 Task: Create a task  Improve the appâ€™s caching system for faster data retrieval , assign it to team member softage.10@softage.net in the project WorldView and update the status of the task to  Off Track , set the priority of the task to Medium.
Action: Mouse moved to (61, 378)
Screenshot: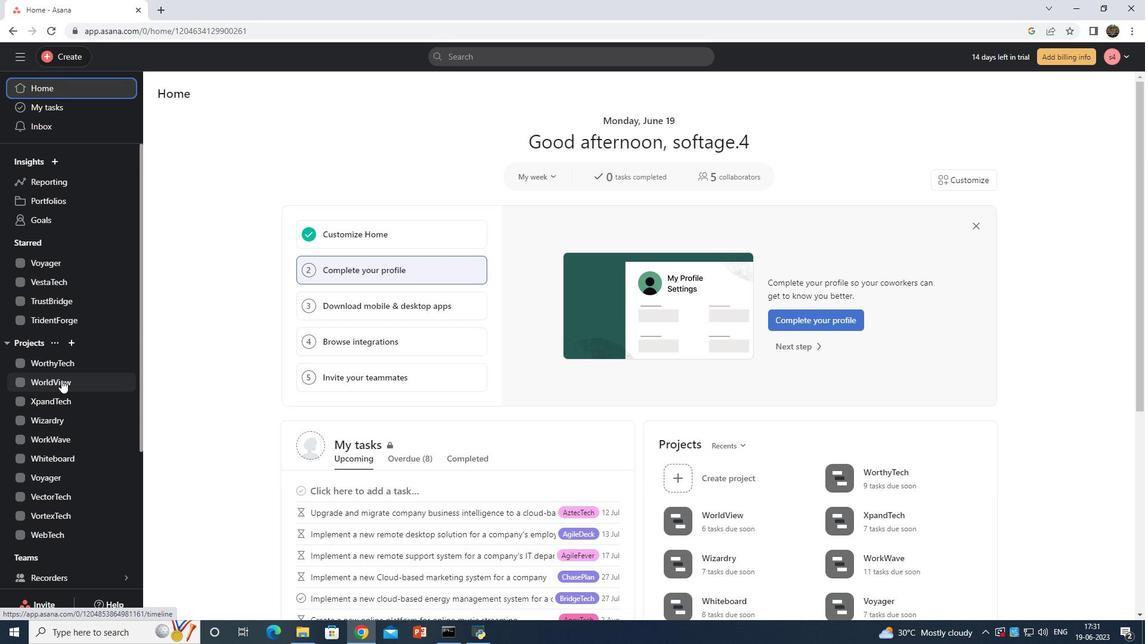 
Action: Mouse pressed left at (61, 378)
Screenshot: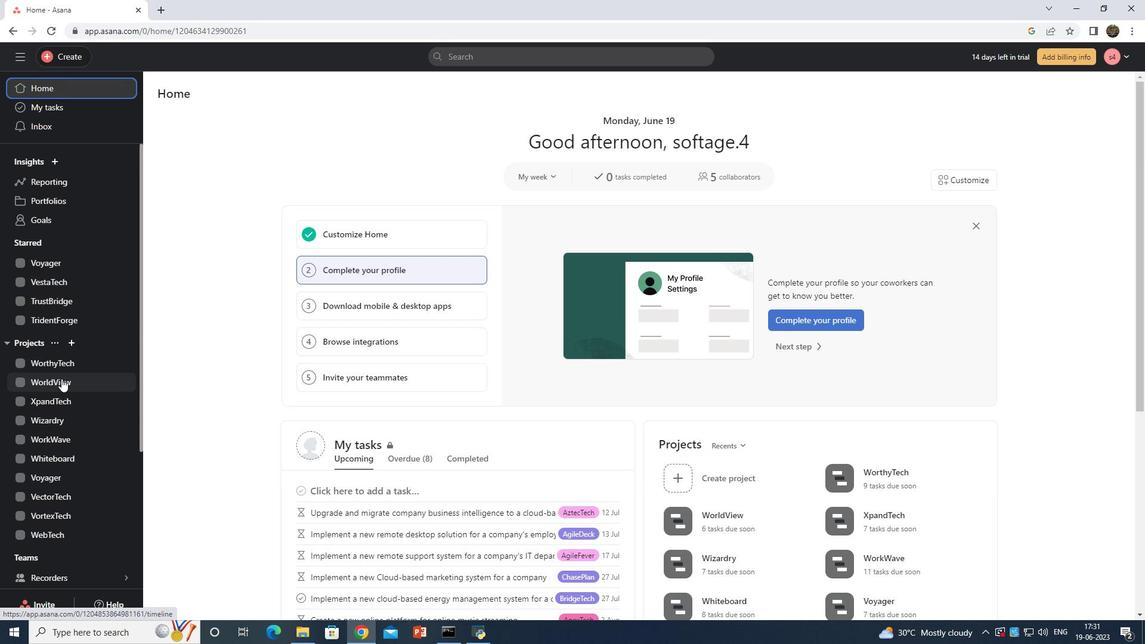 
Action: Mouse moved to (173, 143)
Screenshot: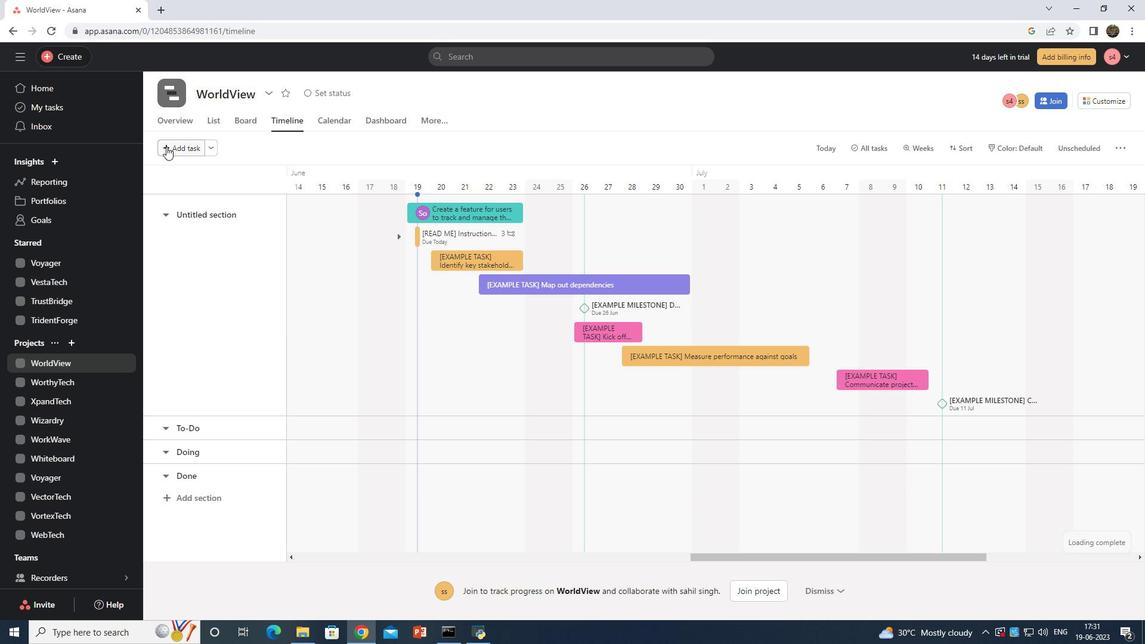 
Action: Mouse pressed left at (173, 143)
Screenshot: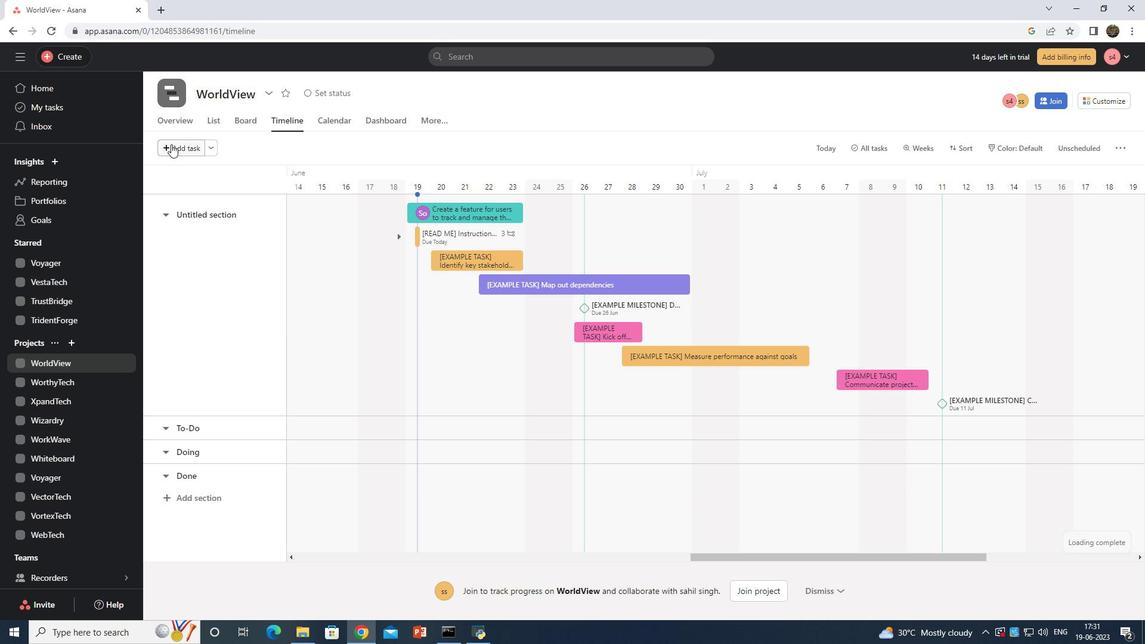 
Action: Mouse moved to (211, 186)
Screenshot: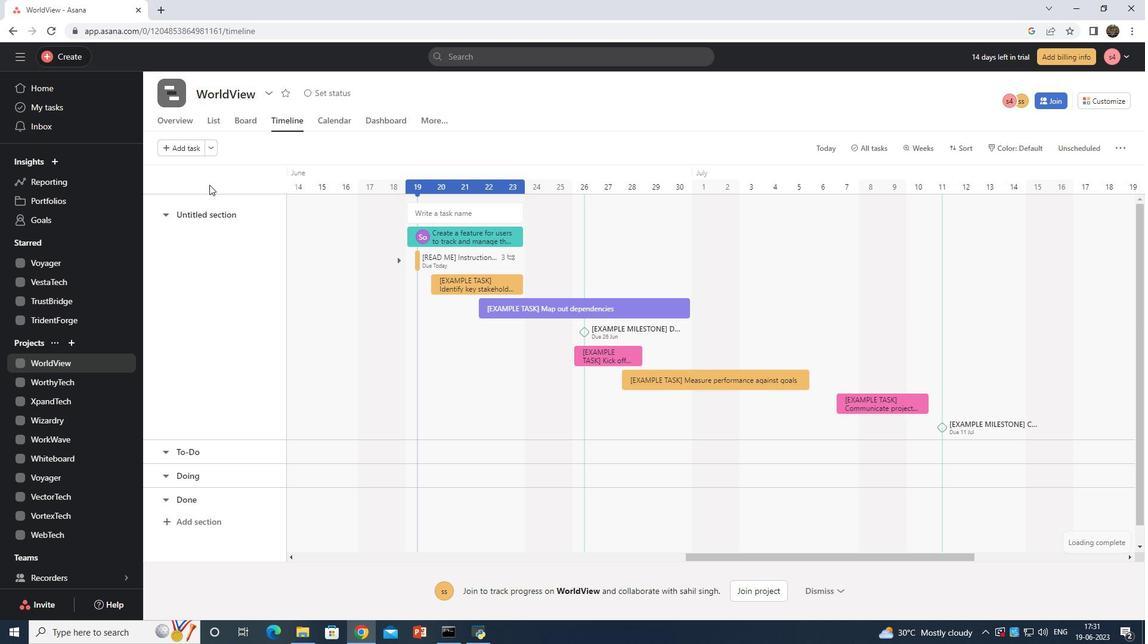 
Action: Key pressed <Key.shift>Improving<Key.space>the<Key.space>app's<Key.space>caching<Key.space>system<Key.space>for<Key.space>faster<Key.space>dataret<Key.backspace><Key.backspace><Key.backspace><Key.backspace><Key.backspace>ta<Key.space>retrieval
Screenshot: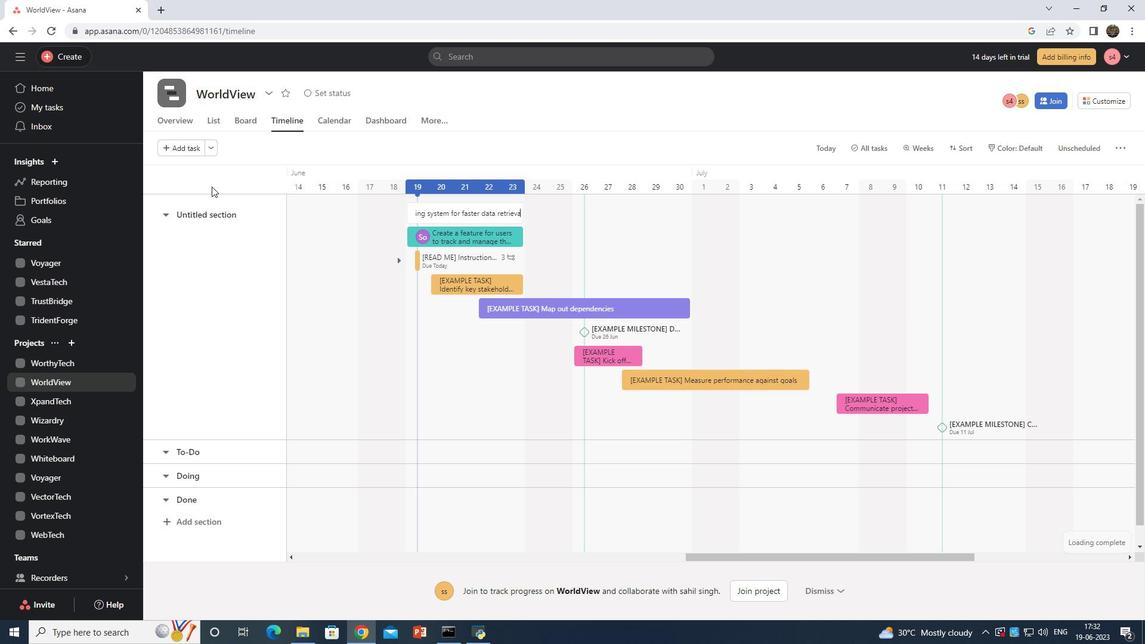 
Action: Mouse moved to (499, 217)
Screenshot: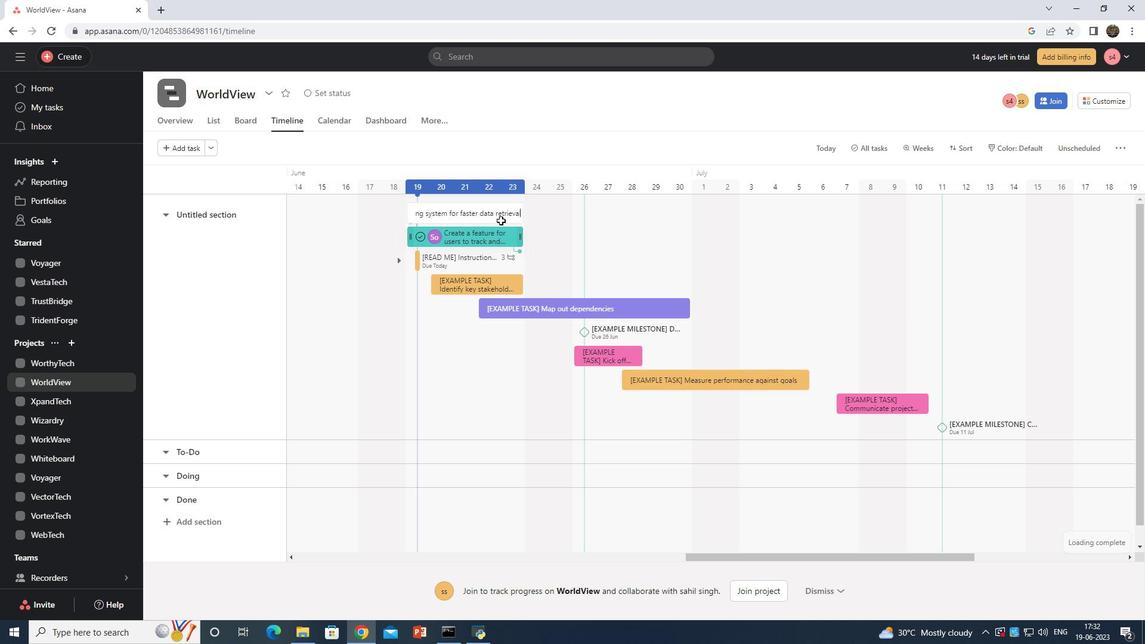 
Action: Mouse pressed left at (499, 217)
Screenshot: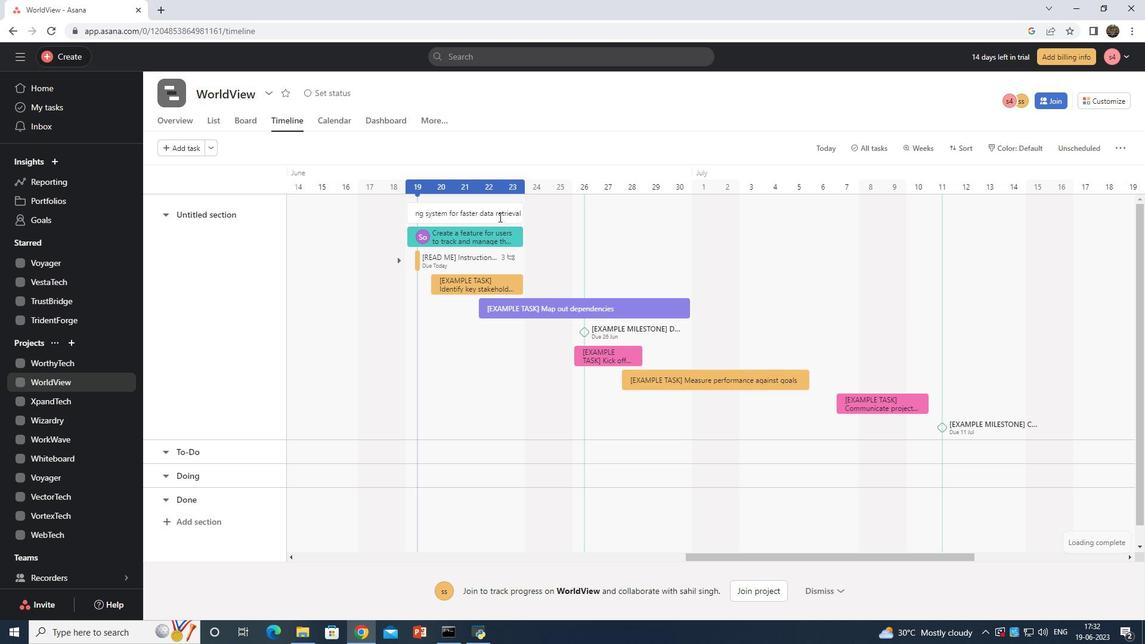 
Action: Mouse moved to (810, 331)
Screenshot: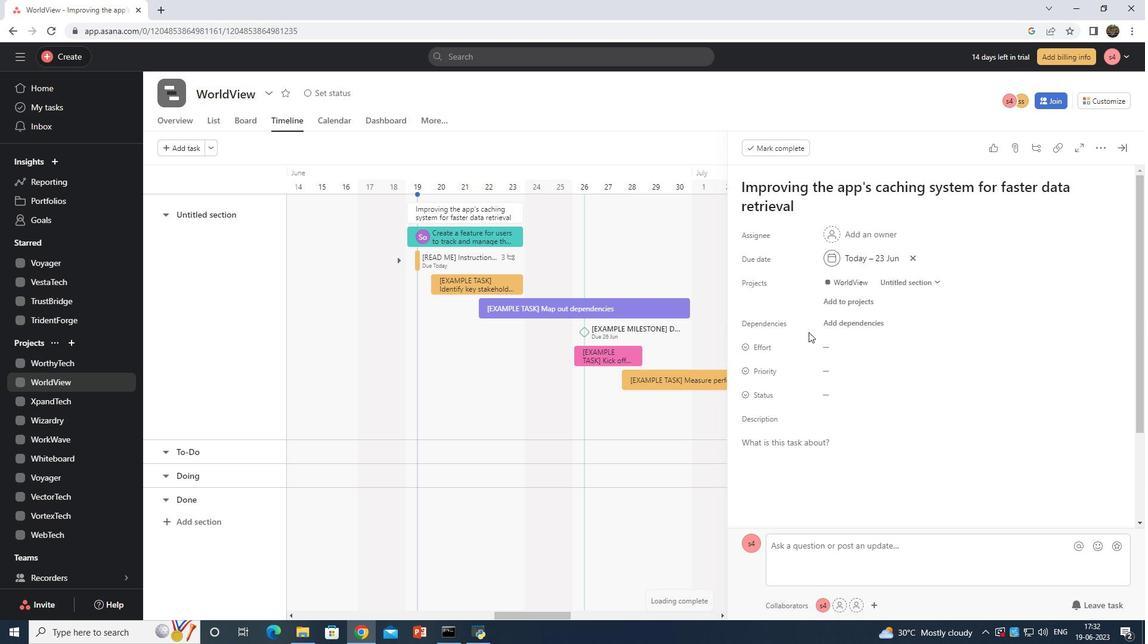 
Action: Mouse scrolled (810, 331) with delta (0, 0)
Screenshot: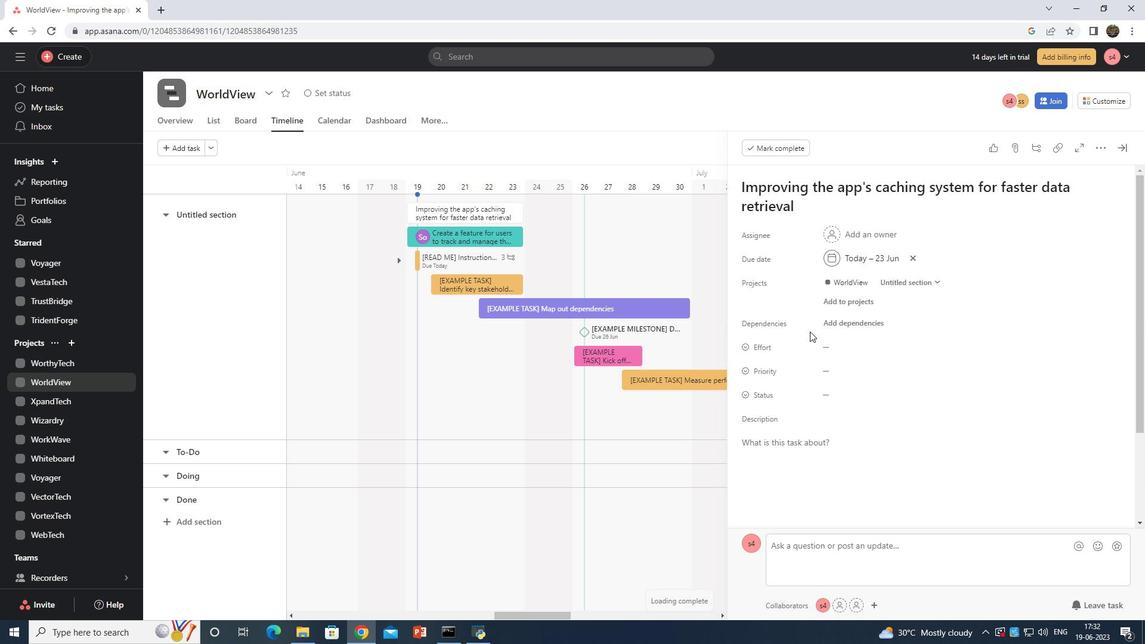 
Action: Mouse scrolled (810, 331) with delta (0, 0)
Screenshot: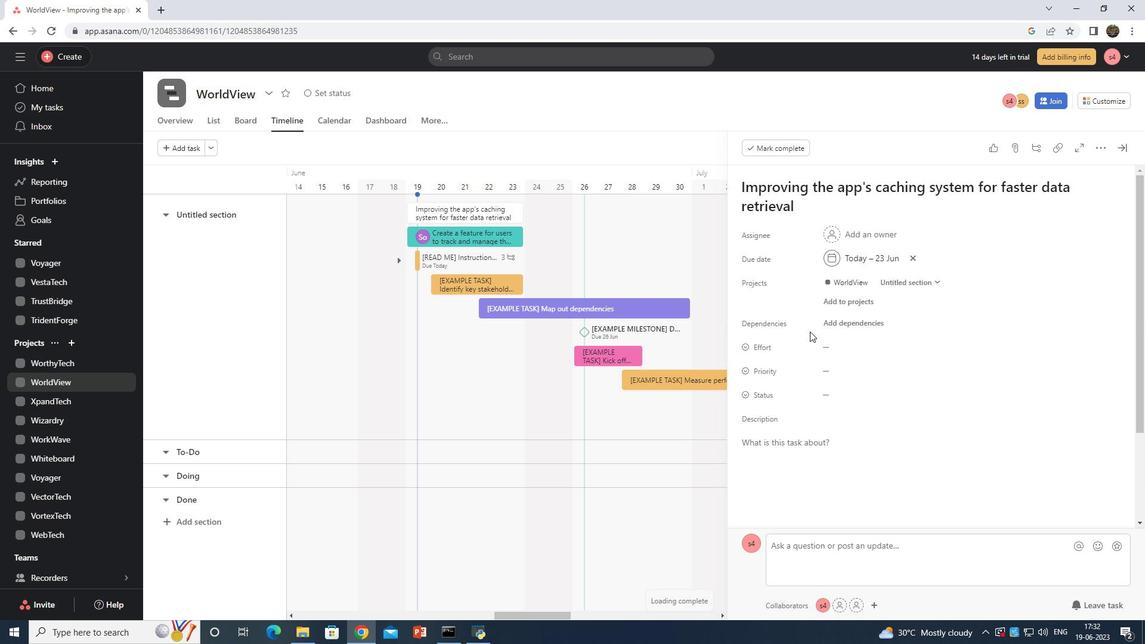 
Action: Mouse scrolled (810, 331) with delta (0, 0)
Screenshot: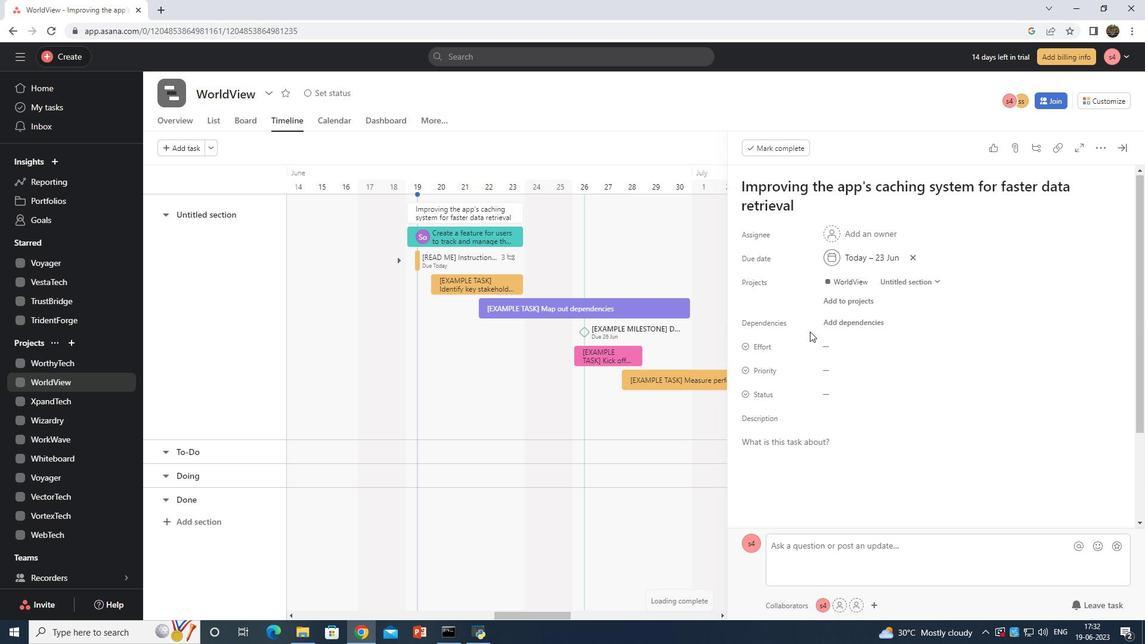 
Action: Mouse scrolled (810, 331) with delta (0, 0)
Screenshot: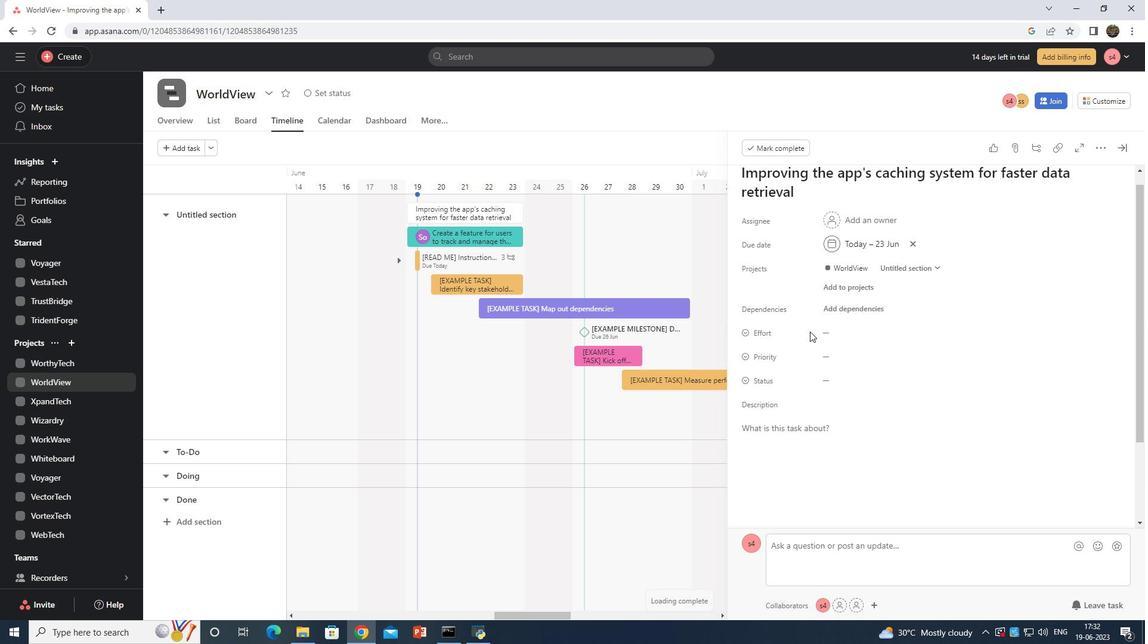 
Action: Mouse scrolled (810, 331) with delta (0, 0)
Screenshot: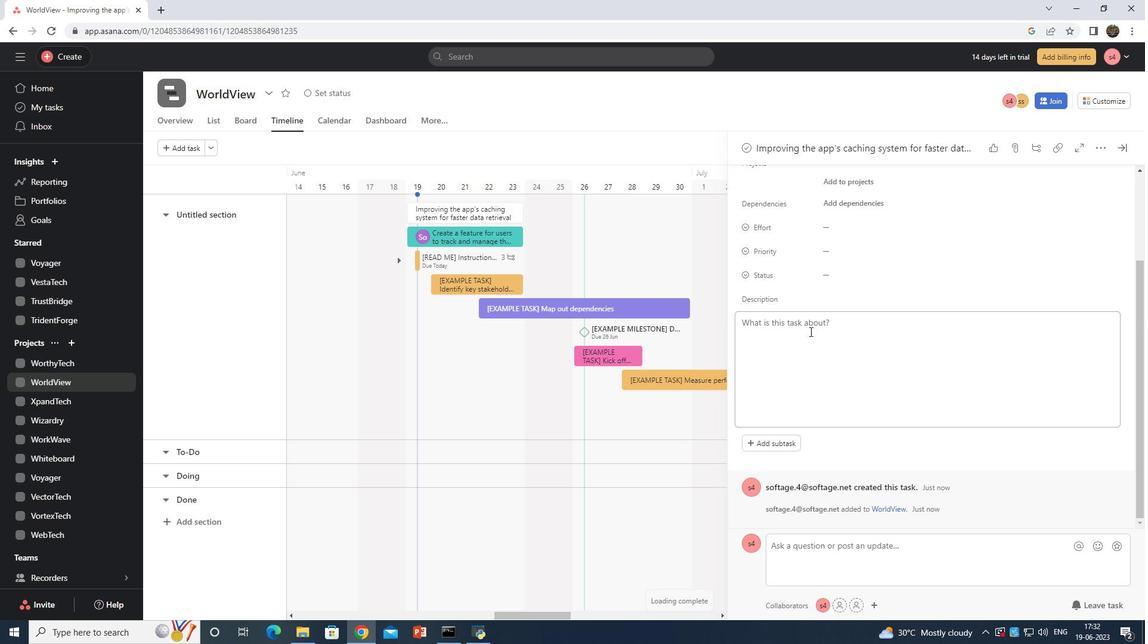 
Action: Mouse moved to (806, 332)
Screenshot: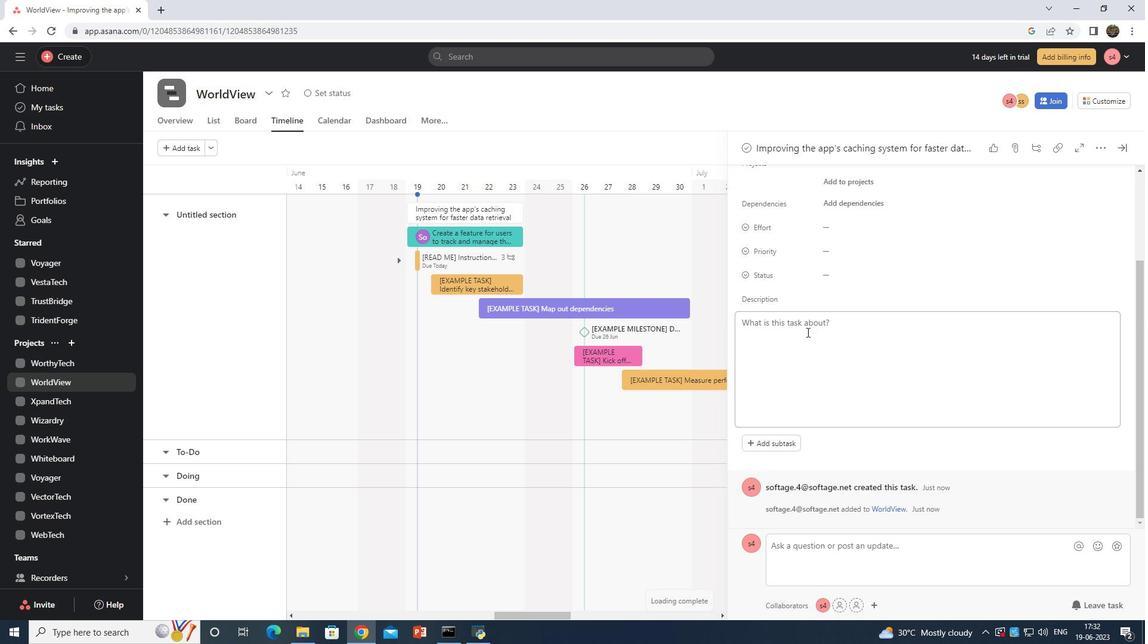
Action: Mouse scrolled (806, 333) with delta (0, 0)
Screenshot: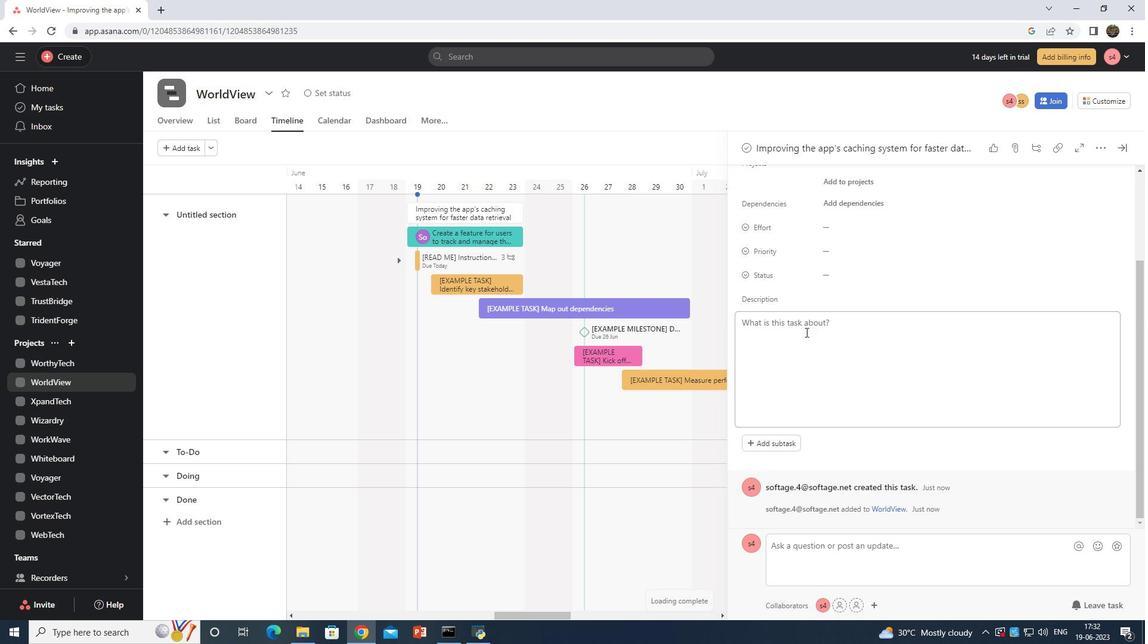 
Action: Mouse scrolled (806, 333) with delta (0, 0)
Screenshot: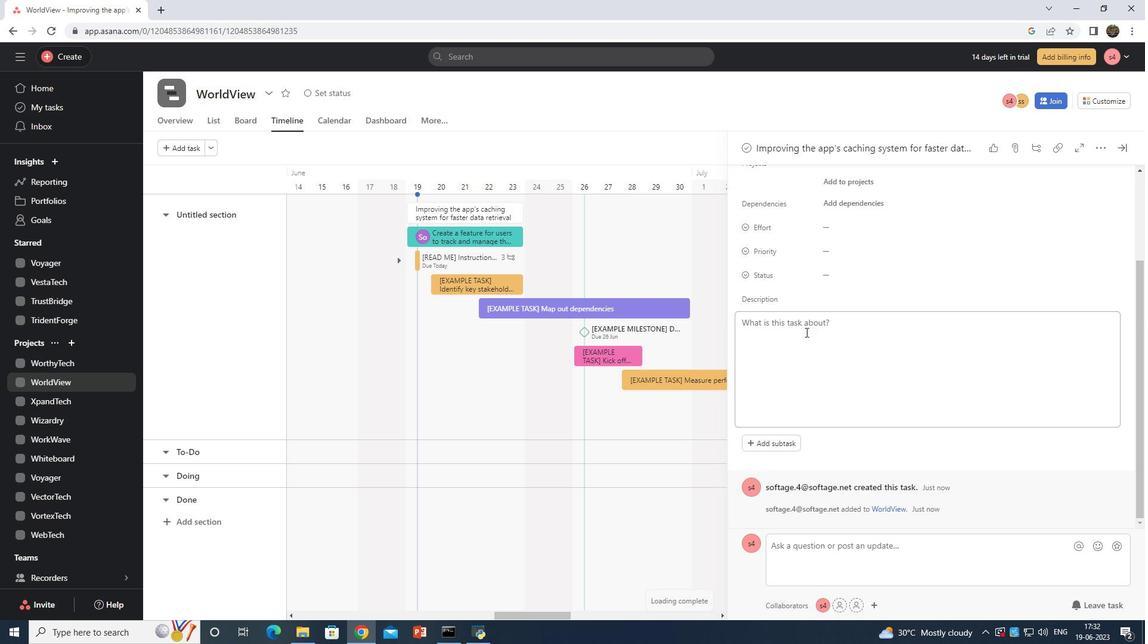 
Action: Mouse scrolled (806, 333) with delta (0, 0)
Screenshot: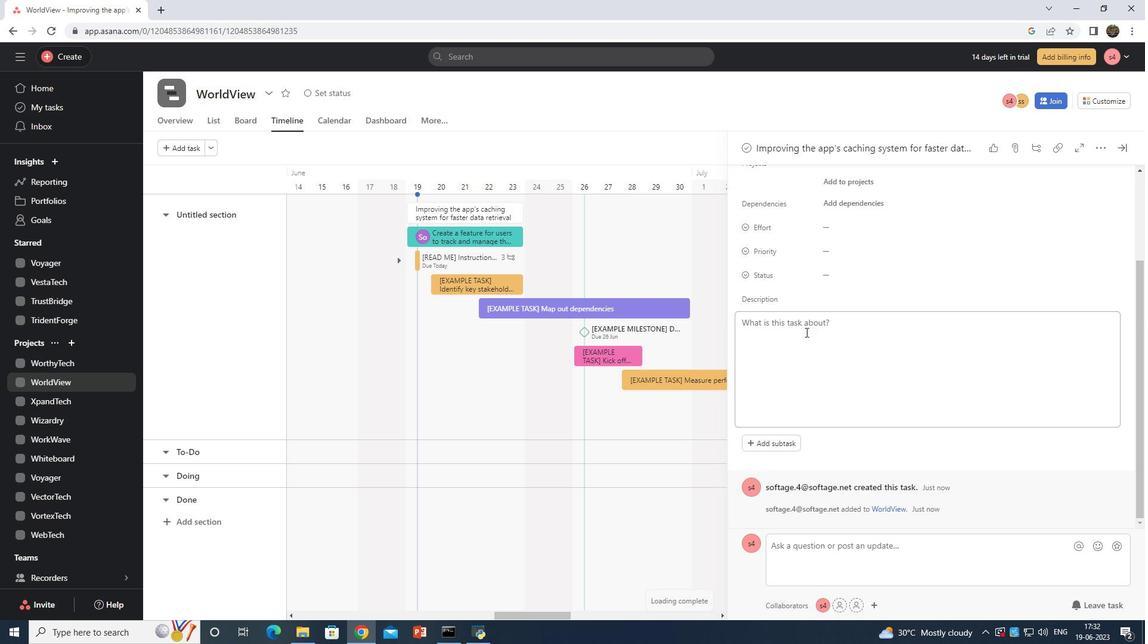 
Action: Mouse scrolled (806, 333) with delta (0, 0)
Screenshot: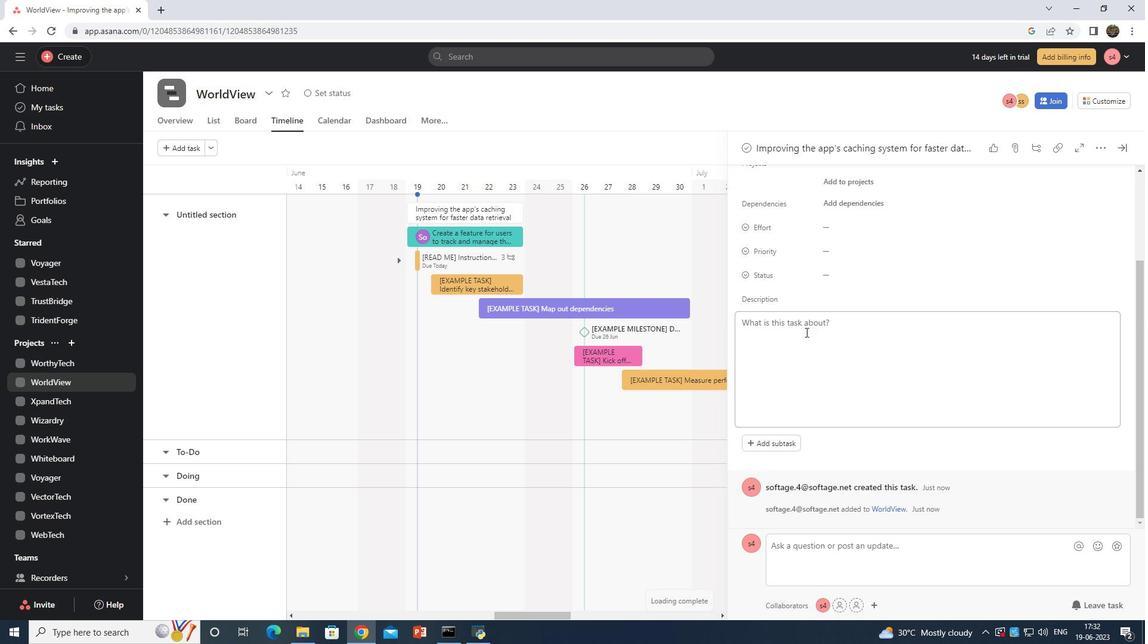 
Action: Mouse moved to (830, 230)
Screenshot: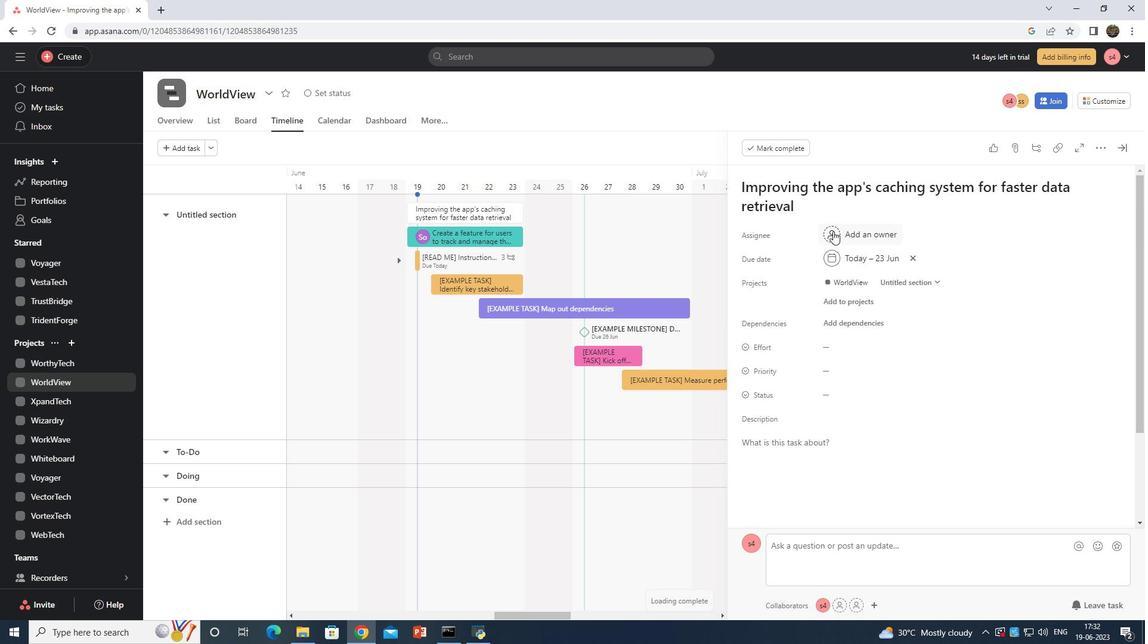 
Action: Mouse pressed left at (830, 230)
Screenshot: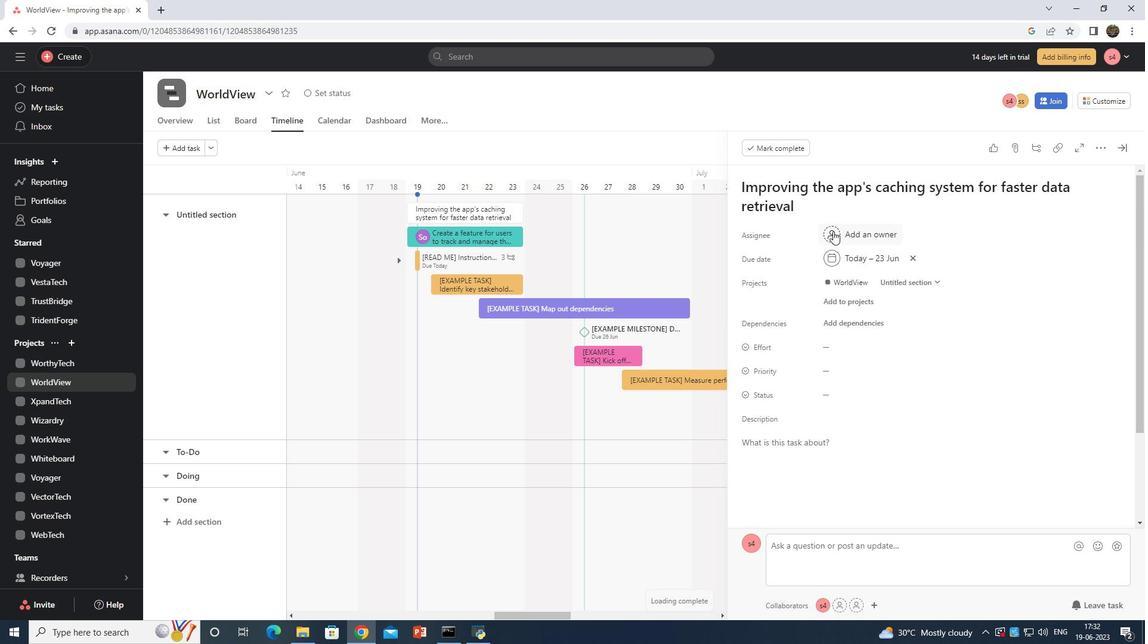 
Action: Mouse moved to (871, 231)
Screenshot: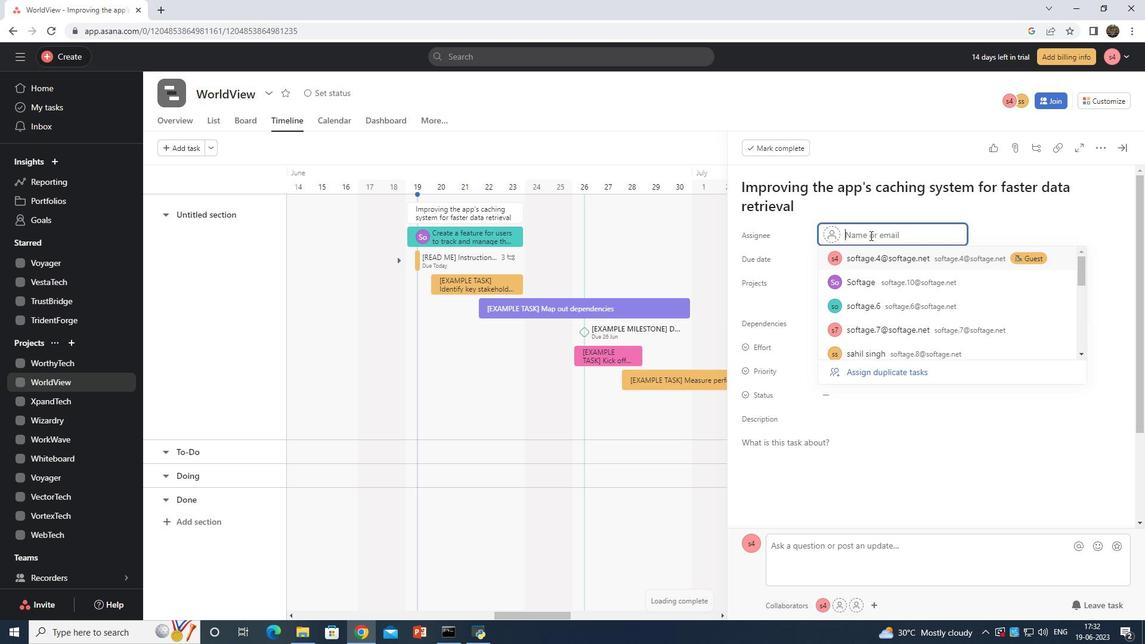 
Action: Key pressed softage.10
Screenshot: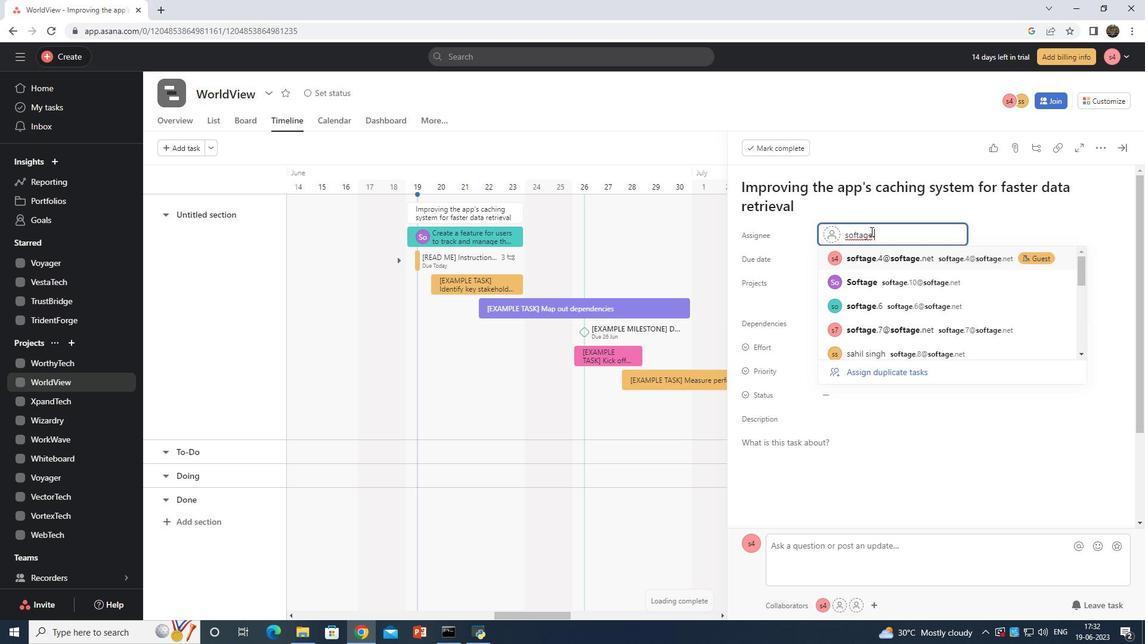 
Action: Mouse moved to (928, 256)
Screenshot: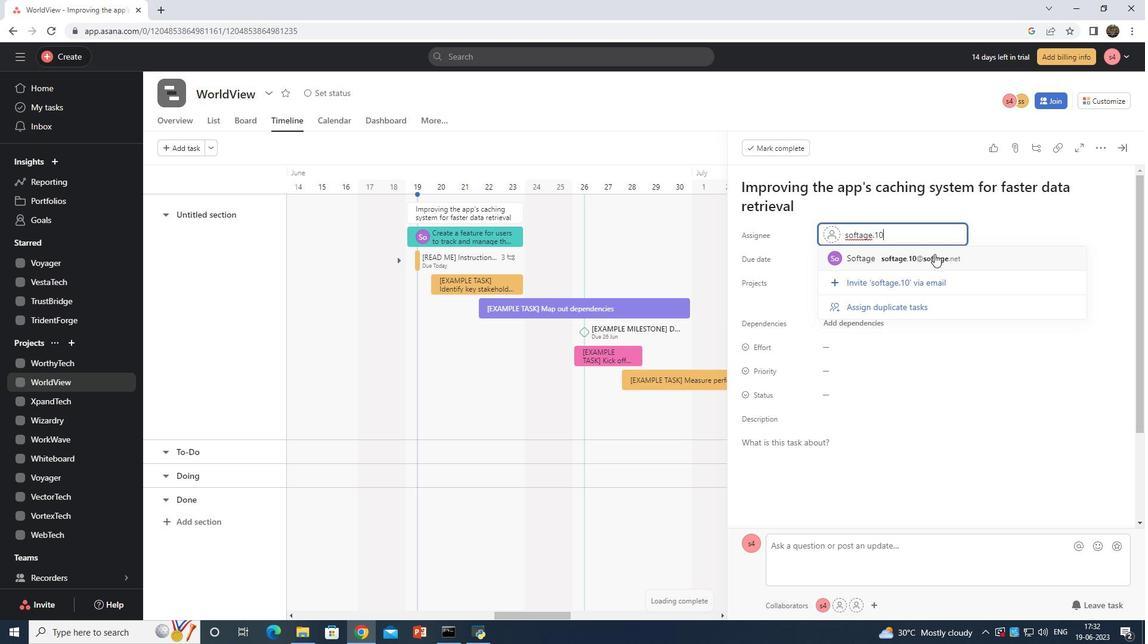 
Action: Mouse pressed left at (928, 256)
Screenshot: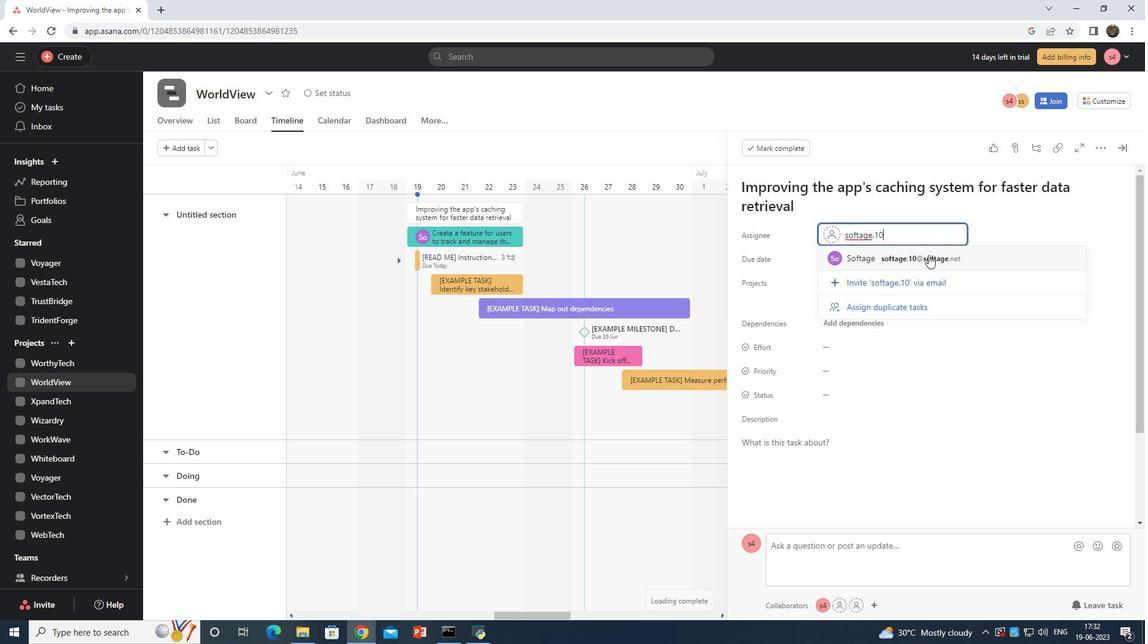 
Action: Mouse moved to (819, 395)
Screenshot: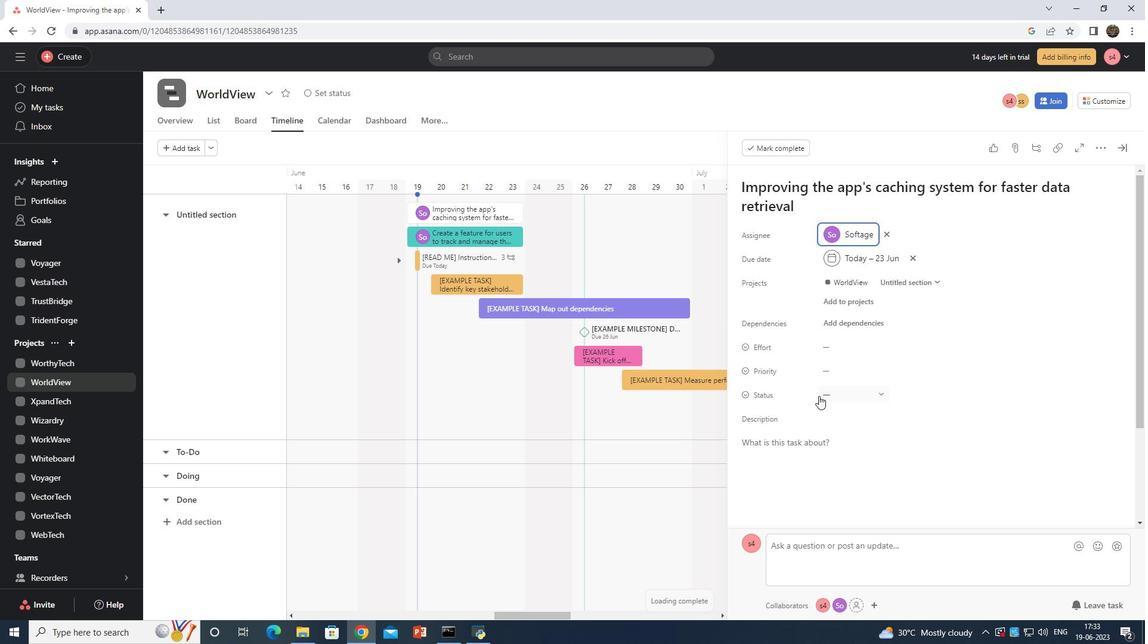 
Action: Mouse pressed left at (819, 395)
Screenshot: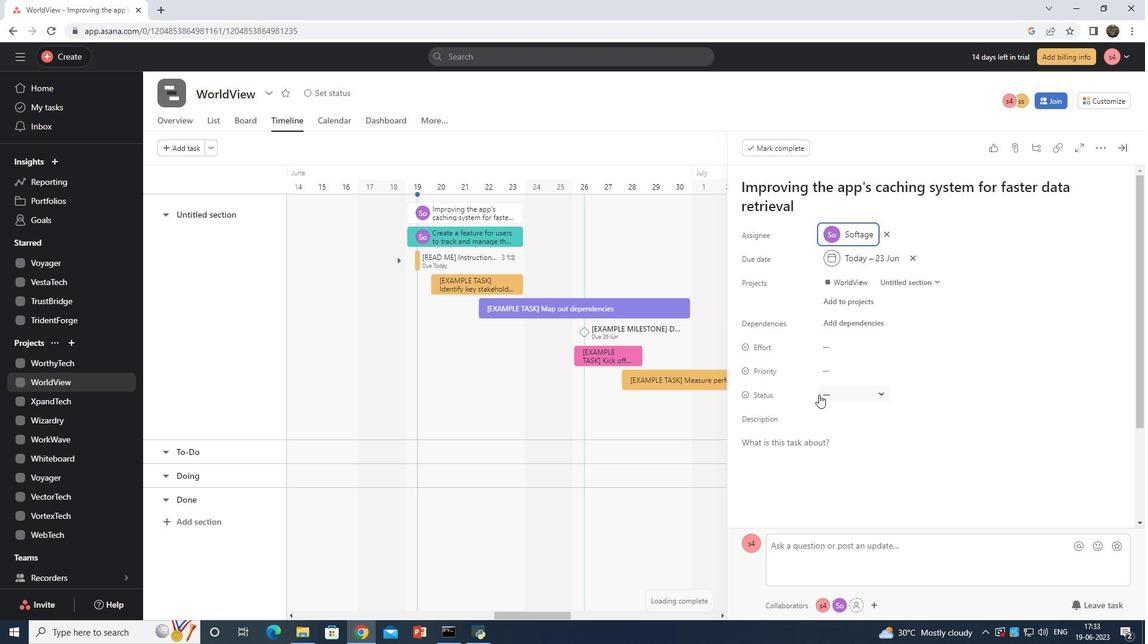 
Action: Mouse moved to (856, 473)
Screenshot: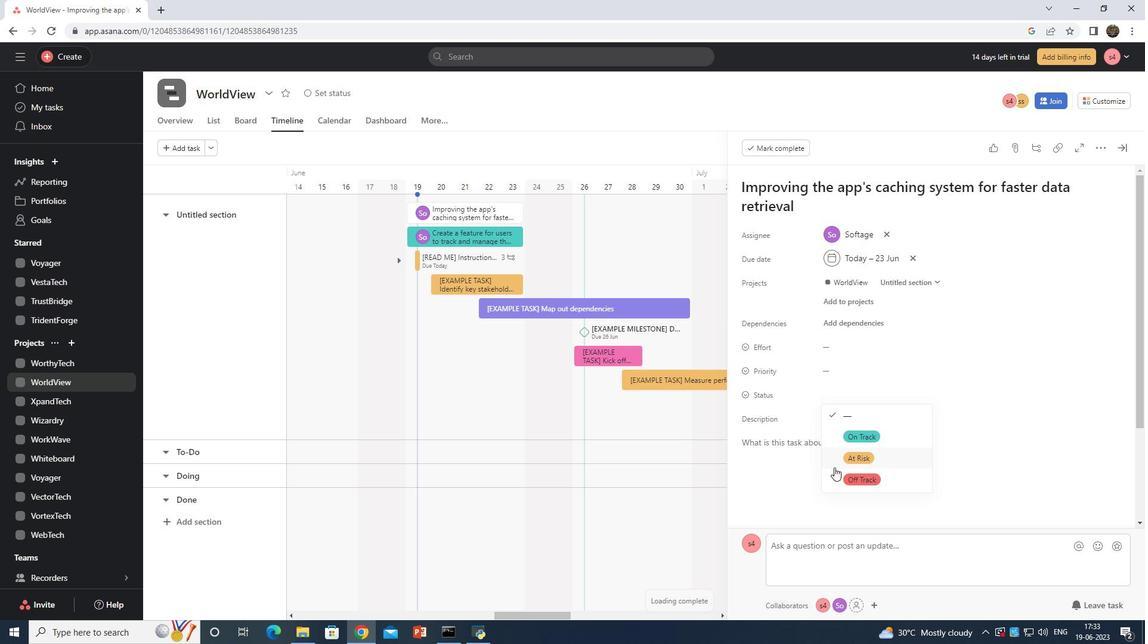 
Action: Mouse pressed left at (856, 473)
Screenshot: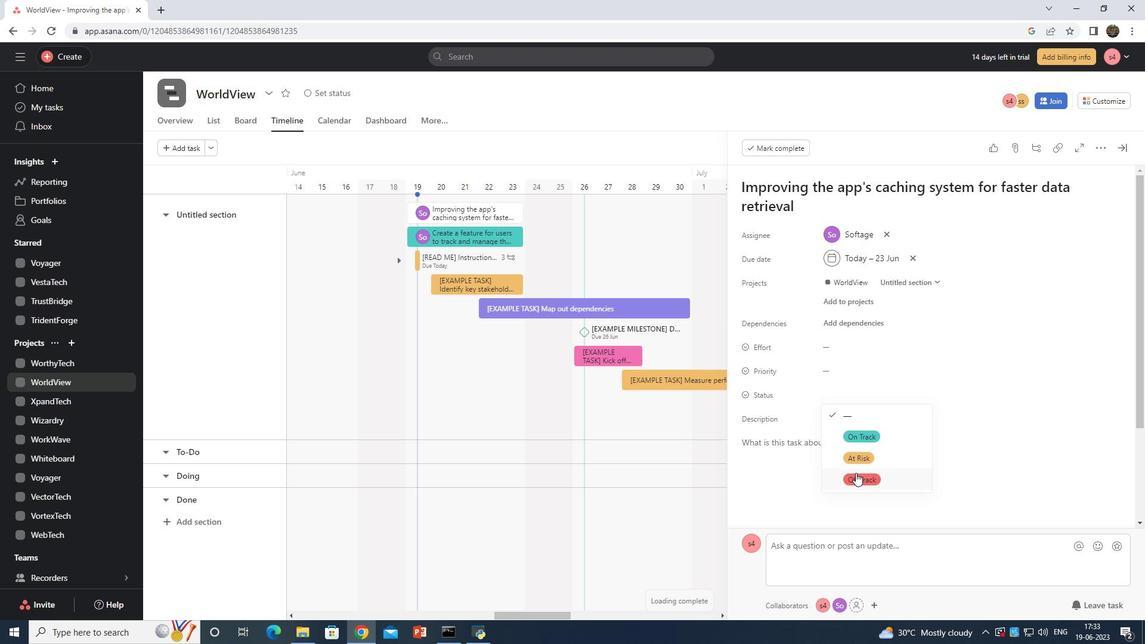 
Action: Mouse moved to (828, 367)
Screenshot: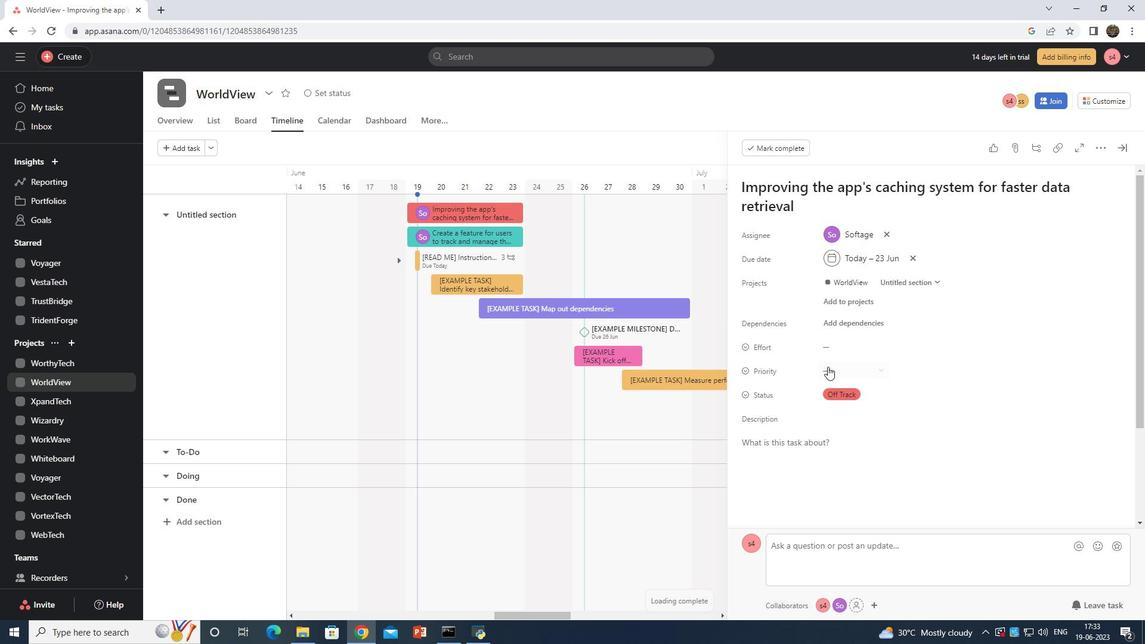 
Action: Mouse pressed left at (828, 367)
Screenshot: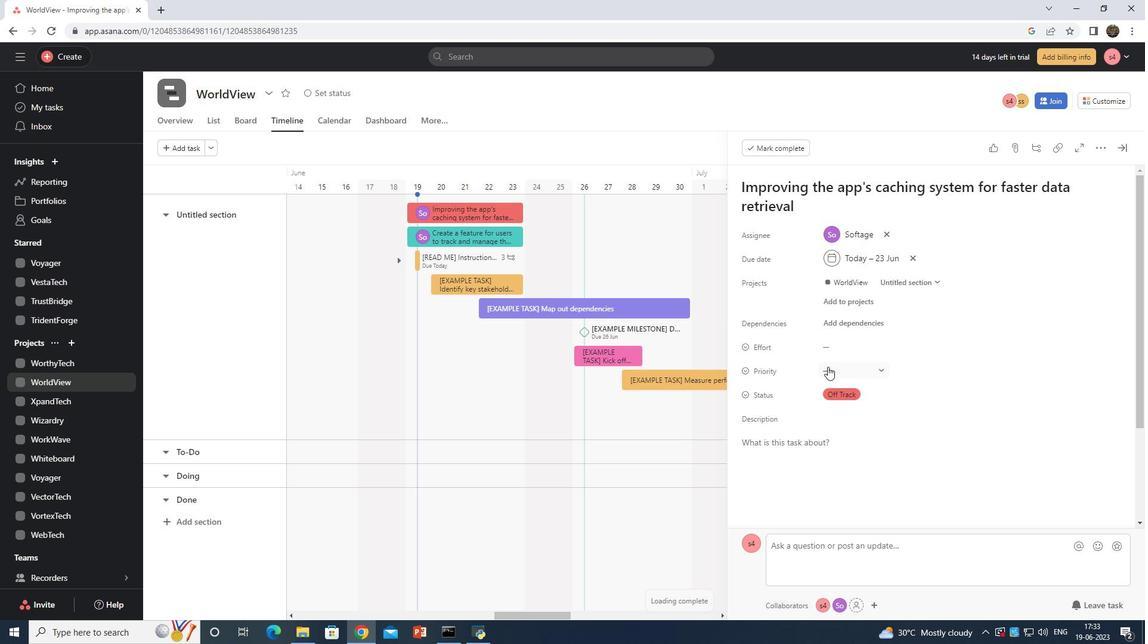 
Action: Mouse moved to (862, 430)
Screenshot: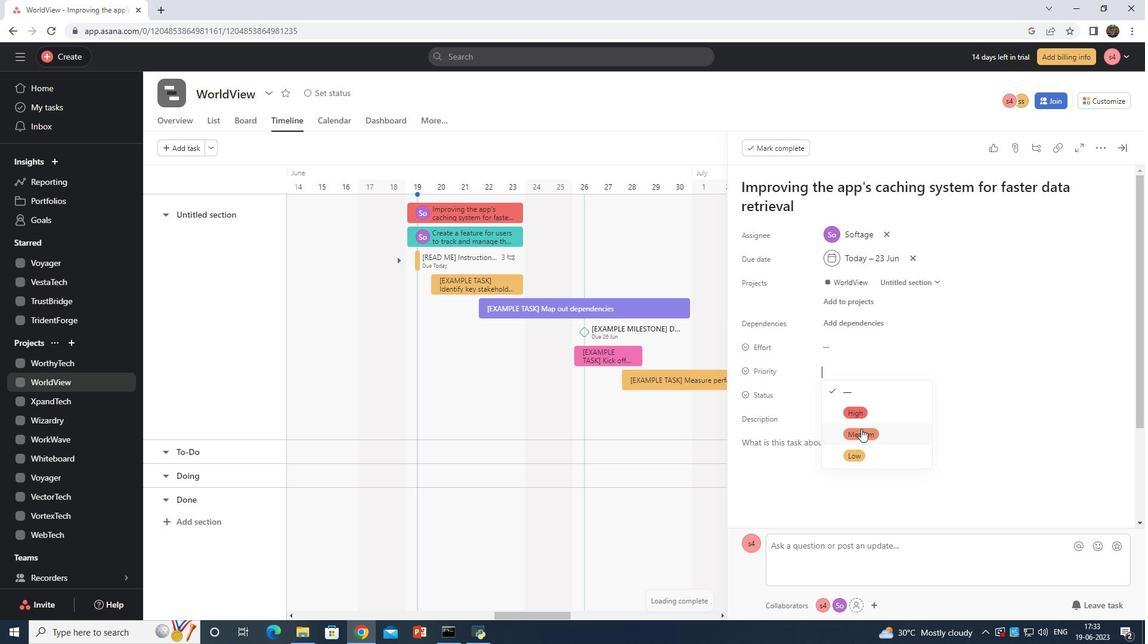 
Action: Mouse pressed left at (862, 430)
Screenshot: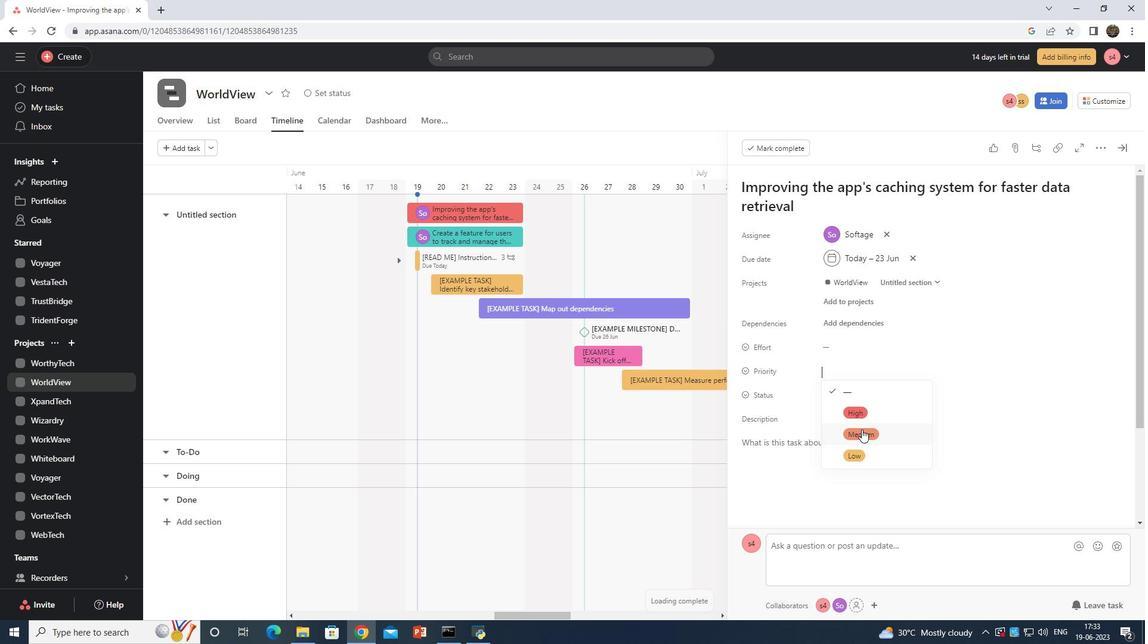 
Action: Mouse moved to (866, 428)
Screenshot: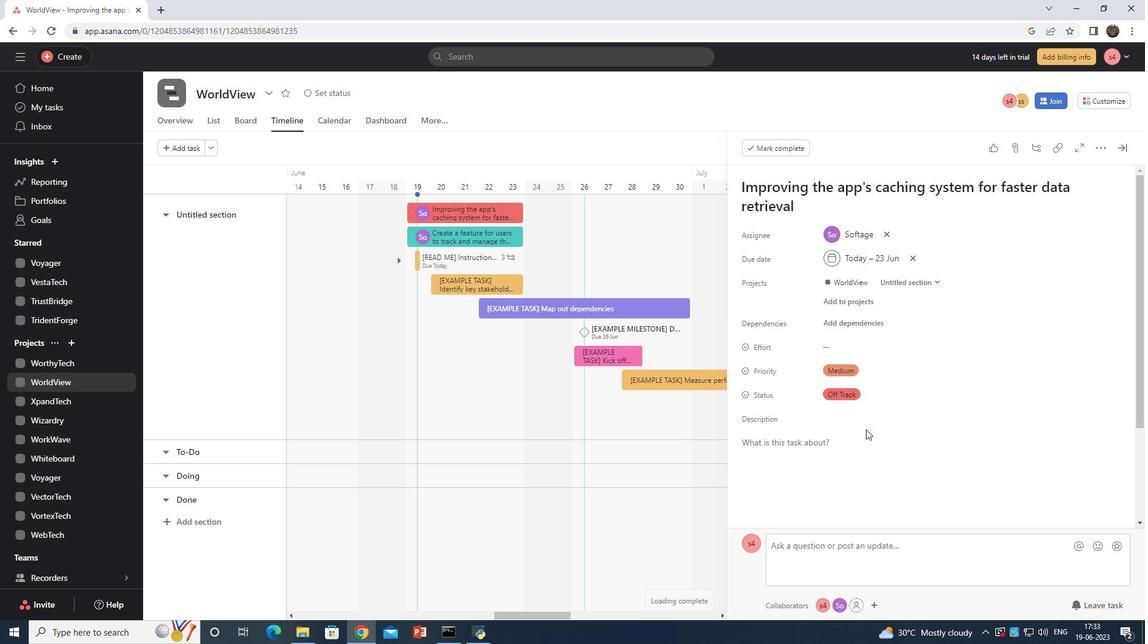 
